 Task: Set the repository access to selected repositories for new dependabot secret in the organization "Mark56711".
Action: Mouse moved to (1133, 88)
Screenshot: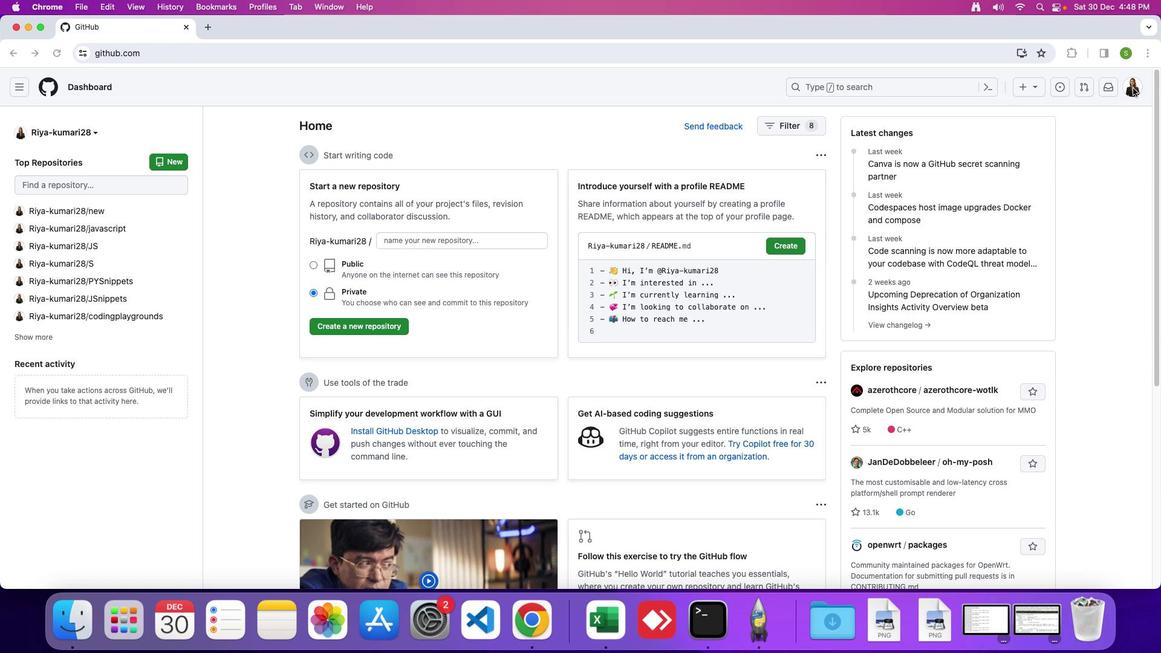 
Action: Mouse pressed left at (1133, 88)
Screenshot: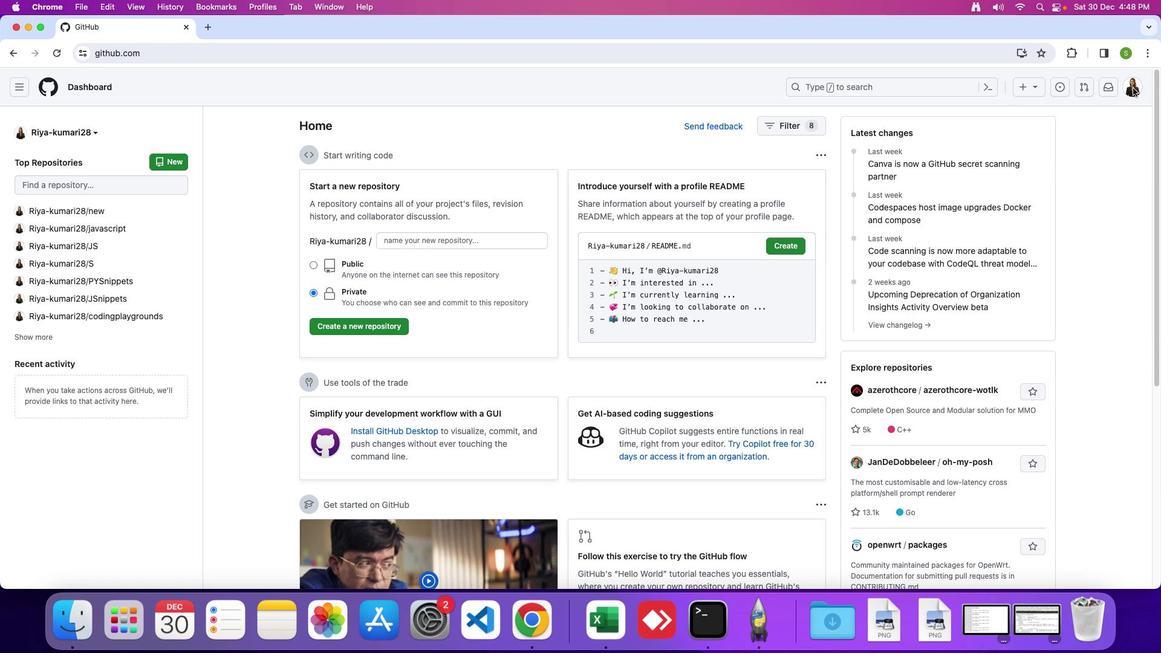 
Action: Mouse moved to (1133, 86)
Screenshot: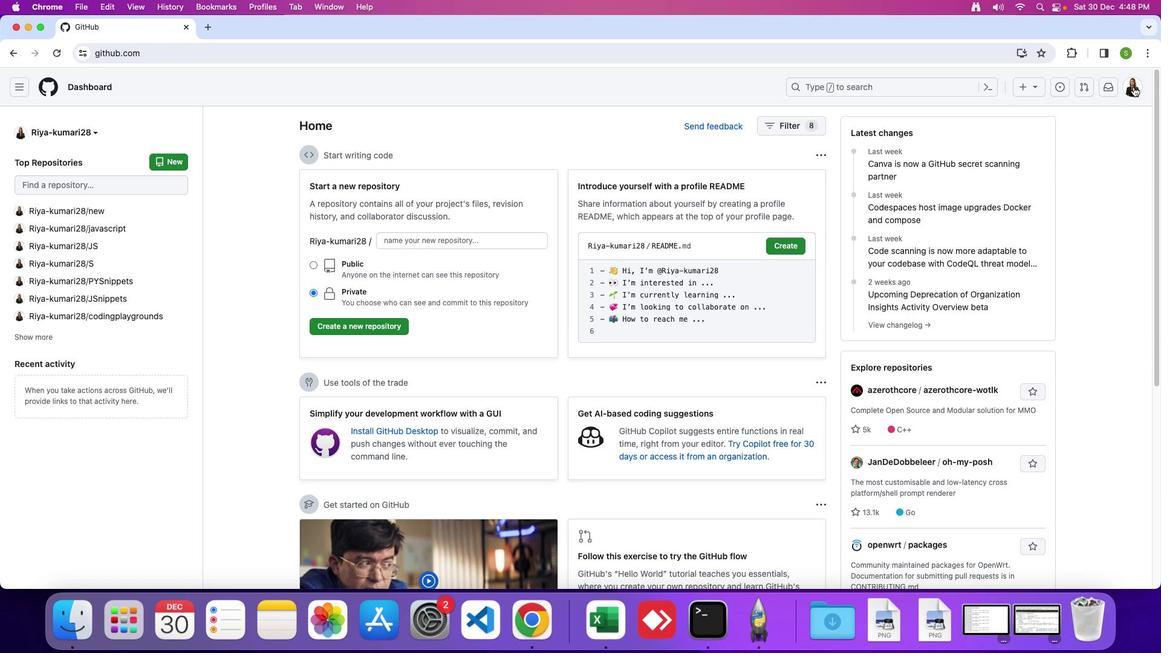 
Action: Mouse pressed left at (1133, 86)
Screenshot: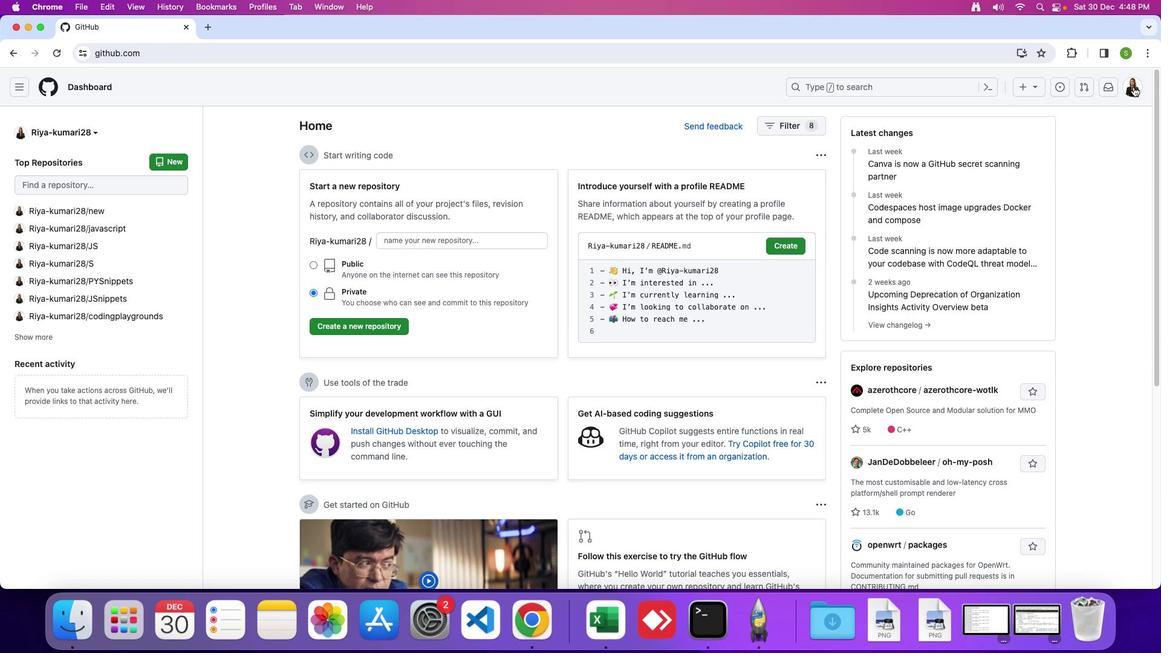 
Action: Mouse moved to (1064, 234)
Screenshot: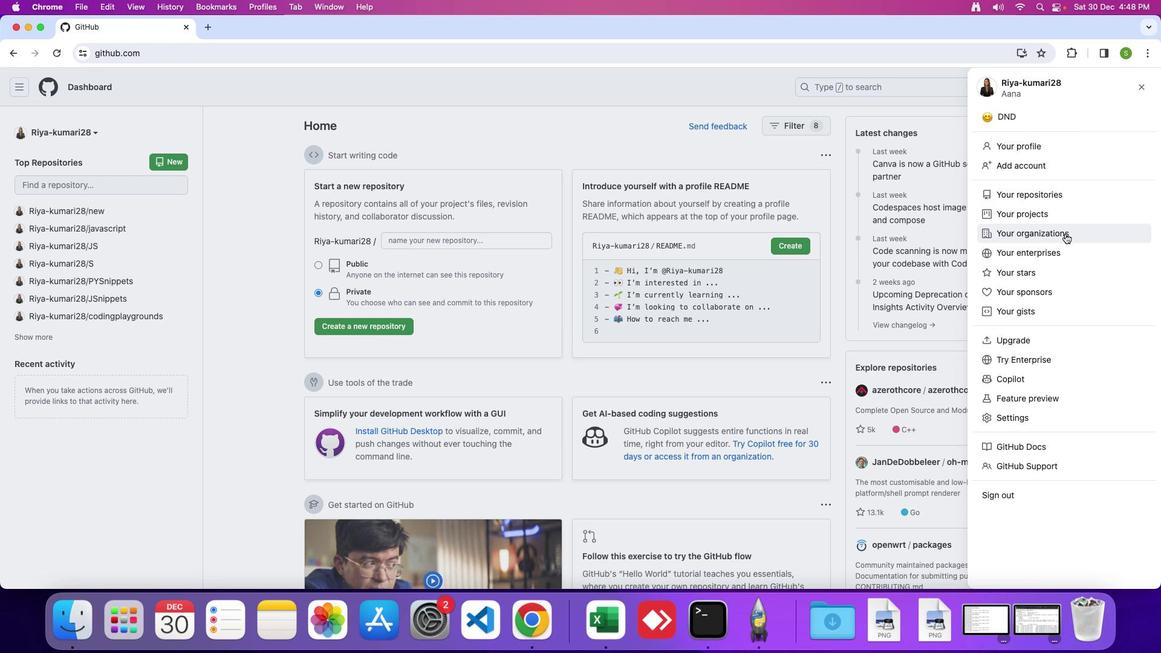 
Action: Mouse pressed left at (1064, 234)
Screenshot: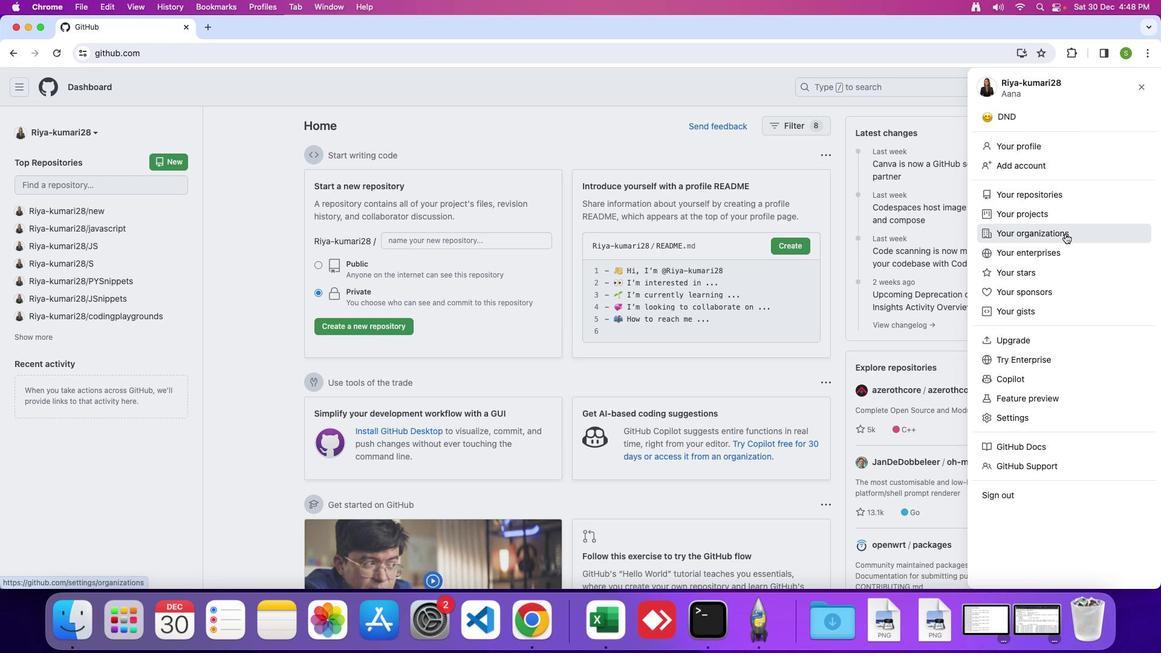 
Action: Mouse moved to (877, 252)
Screenshot: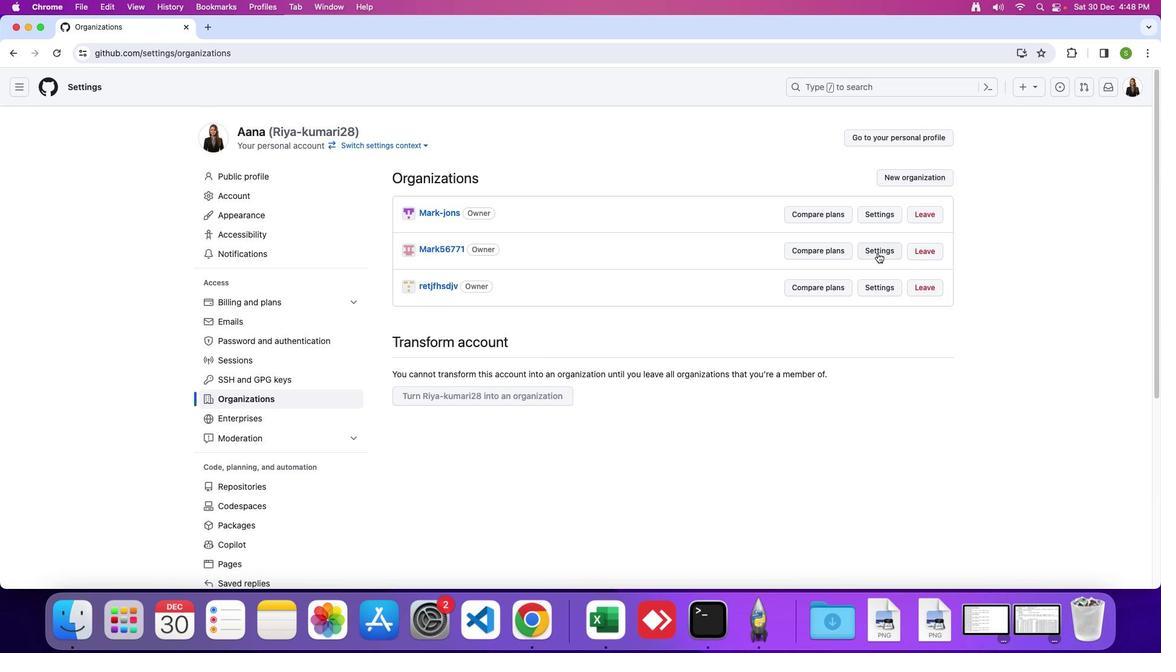 
Action: Mouse pressed left at (877, 252)
Screenshot: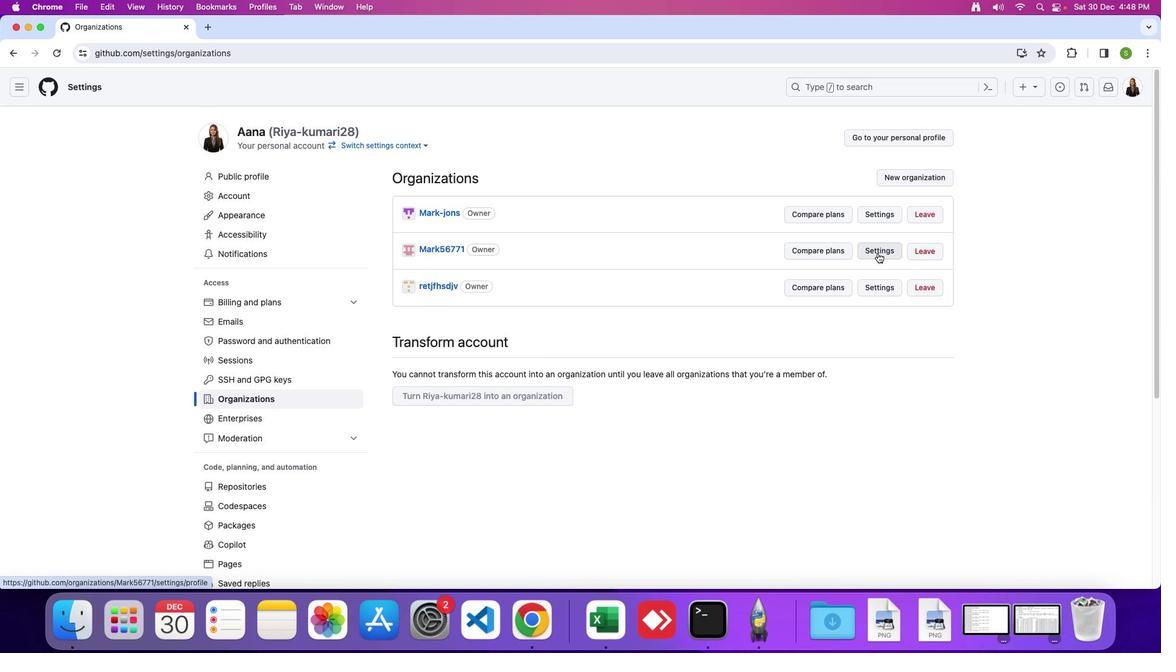 
Action: Mouse moved to (380, 456)
Screenshot: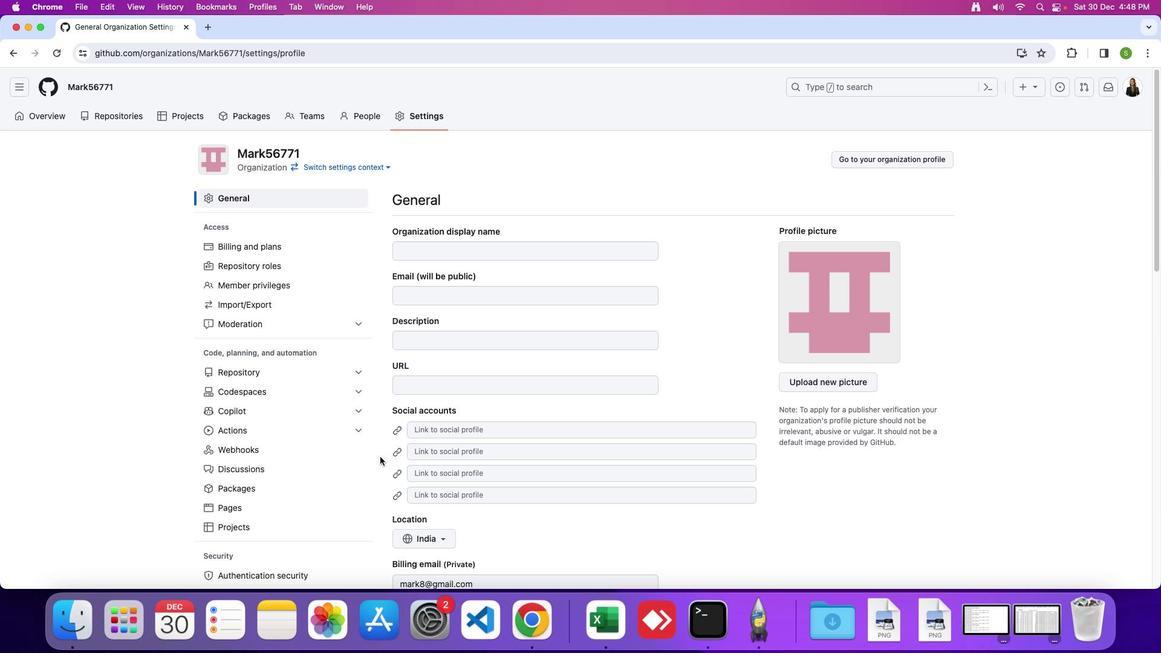 
Action: Mouse scrolled (380, 456) with delta (0, 0)
Screenshot: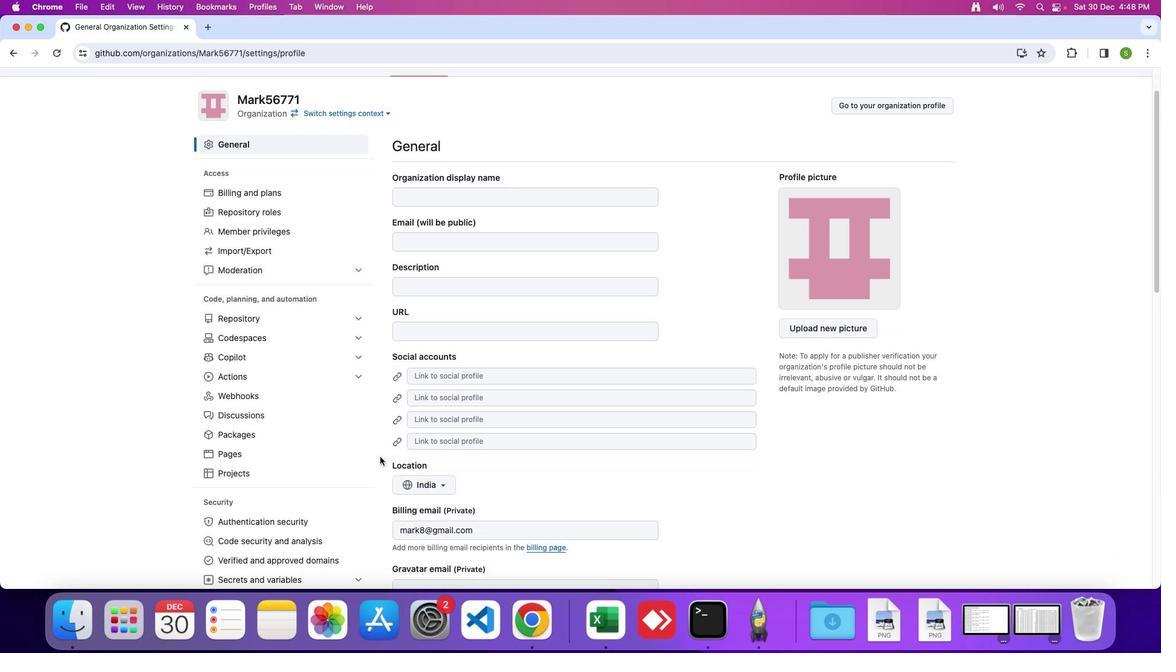 
Action: Mouse scrolled (380, 456) with delta (0, 0)
Screenshot: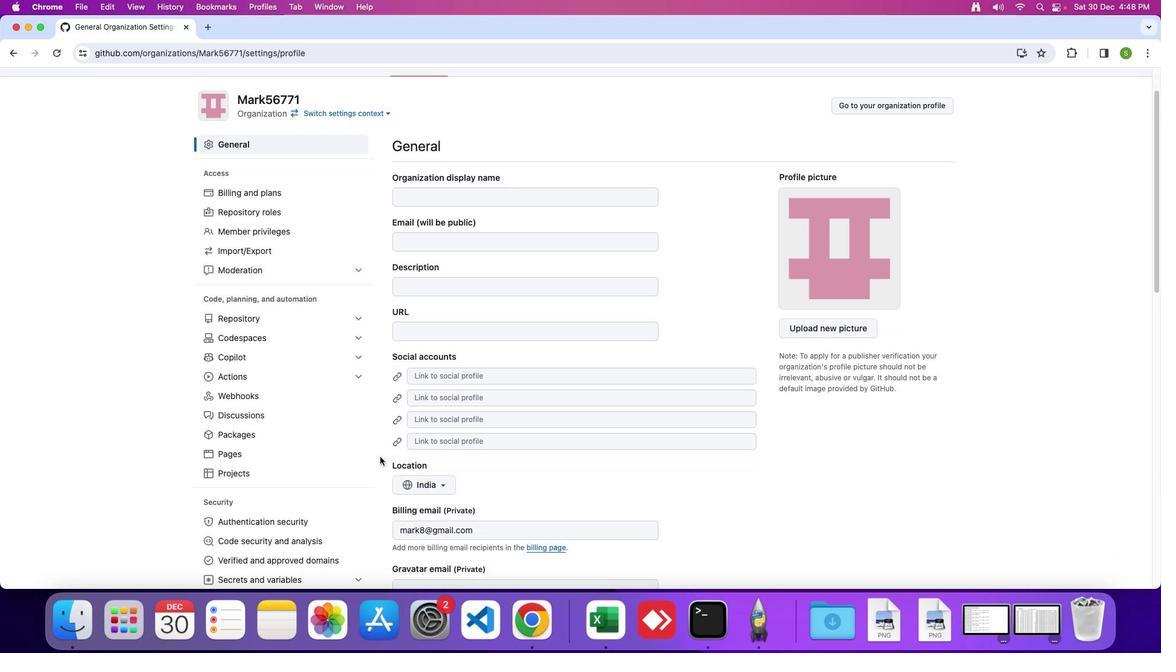 
Action: Mouse scrolled (380, 456) with delta (0, -2)
Screenshot: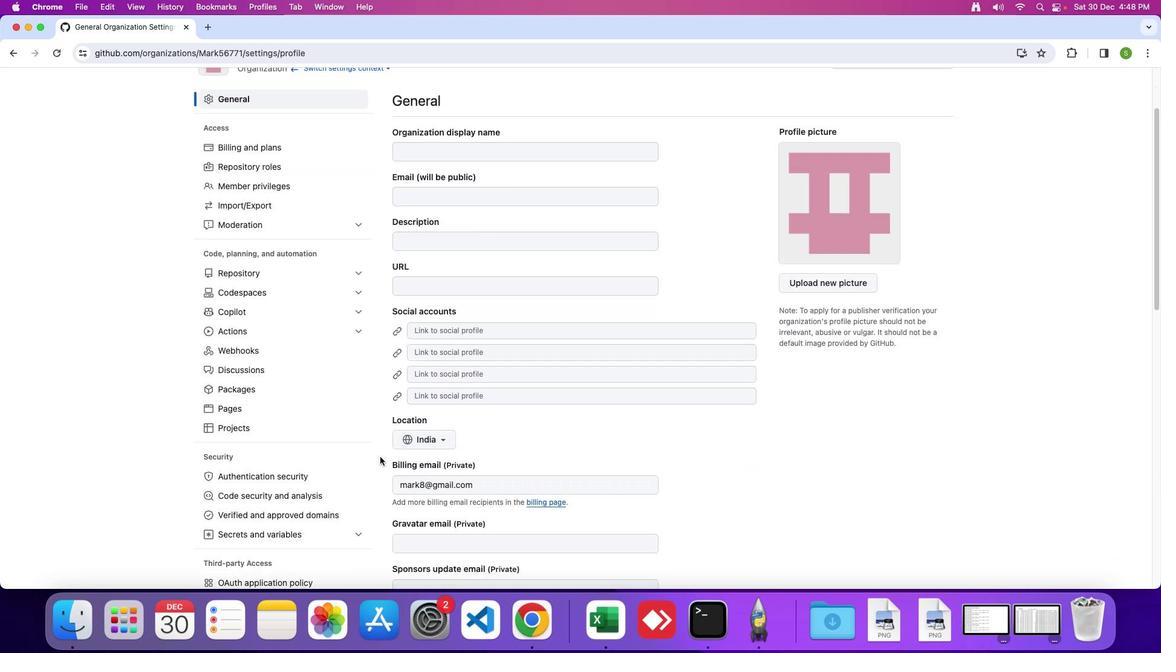 
Action: Mouse scrolled (380, 456) with delta (0, 0)
Screenshot: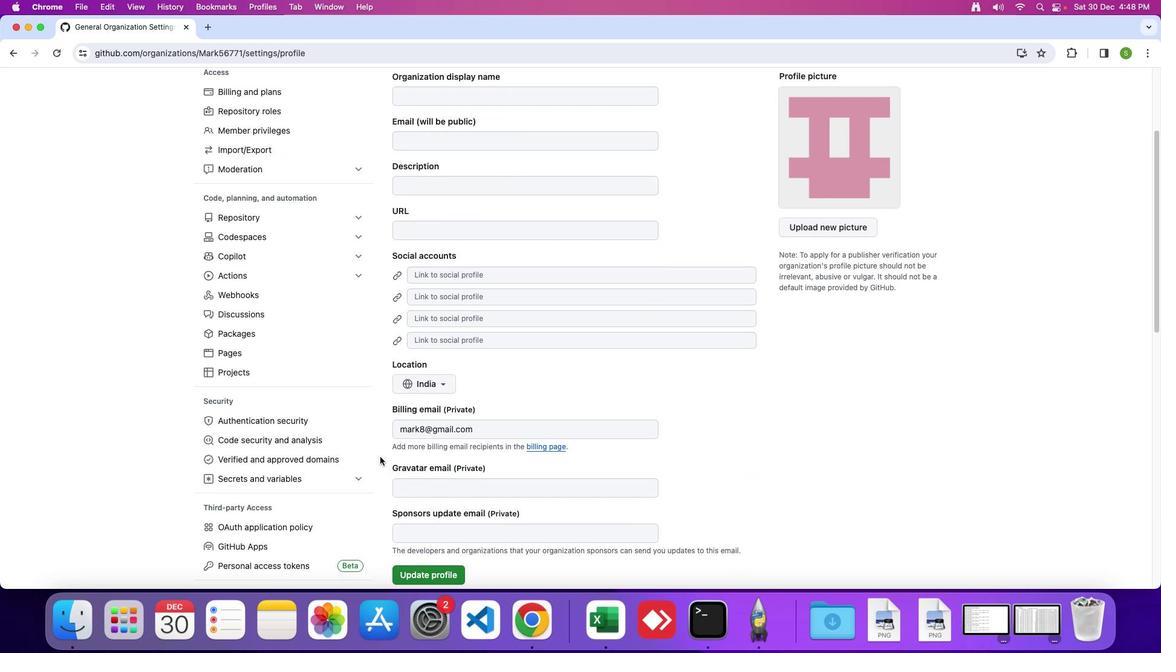 
Action: Mouse scrolled (380, 456) with delta (0, 0)
Screenshot: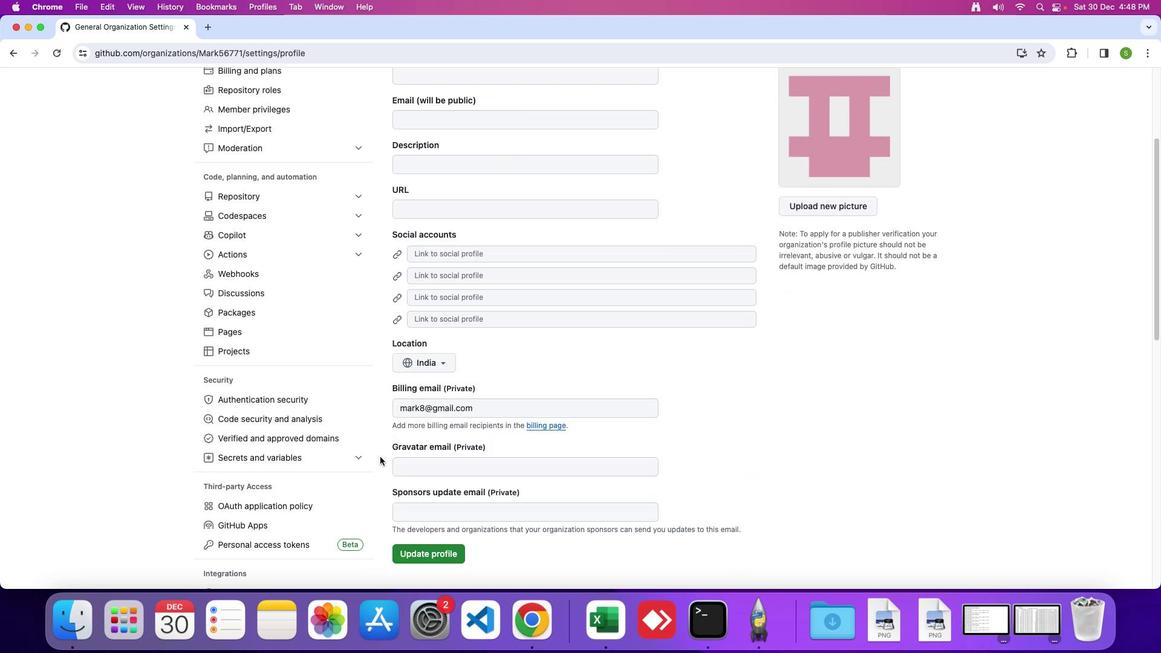 
Action: Mouse scrolled (380, 456) with delta (0, -1)
Screenshot: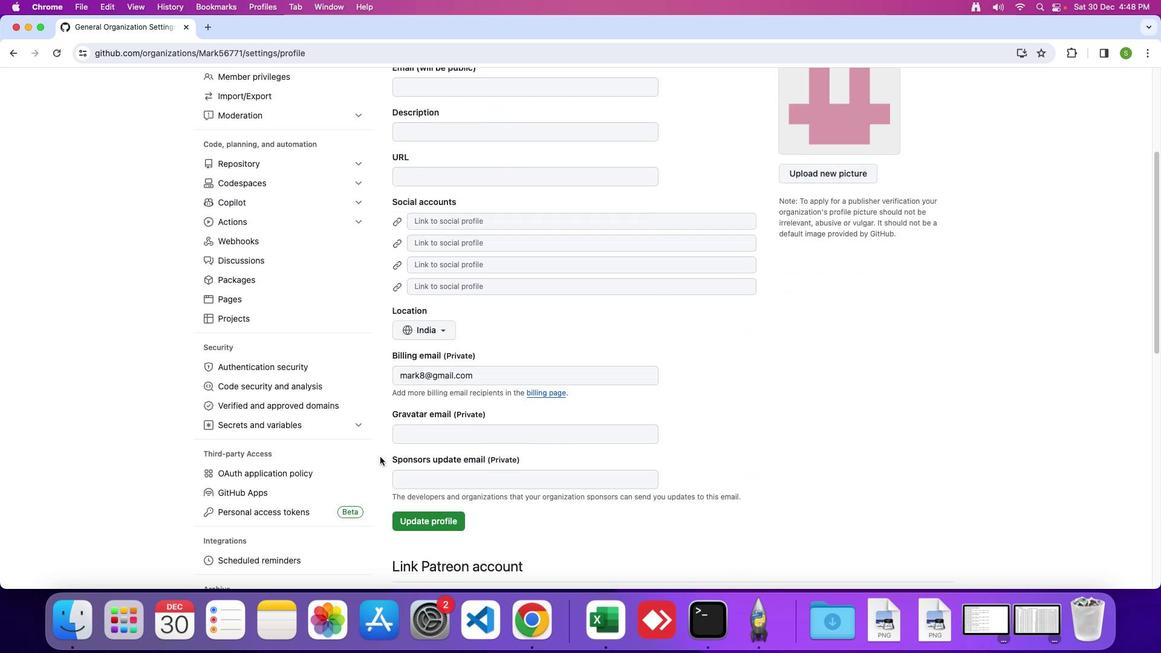 
Action: Mouse scrolled (380, 456) with delta (0, -1)
Screenshot: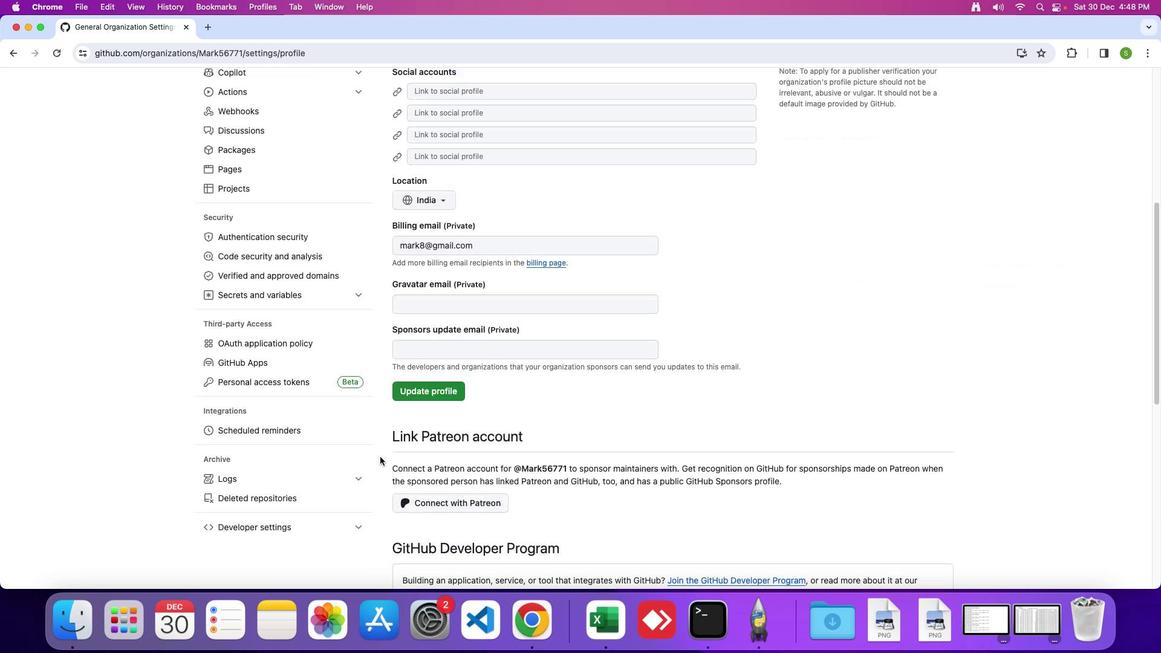 
Action: Mouse moved to (359, 277)
Screenshot: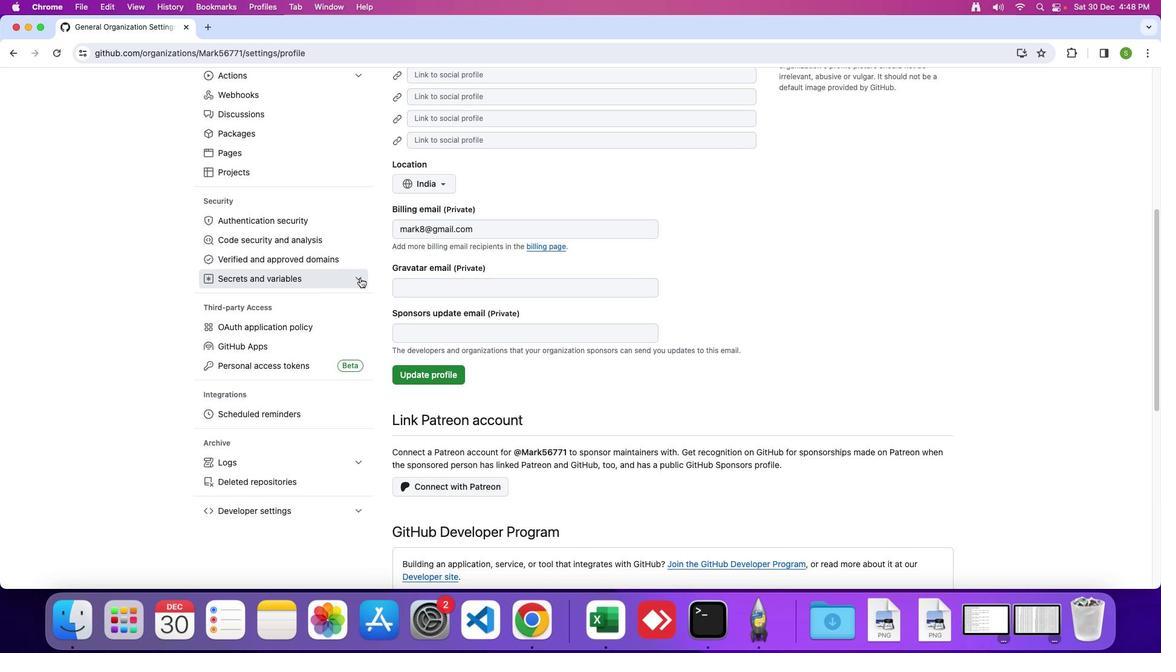 
Action: Mouse pressed left at (359, 277)
Screenshot: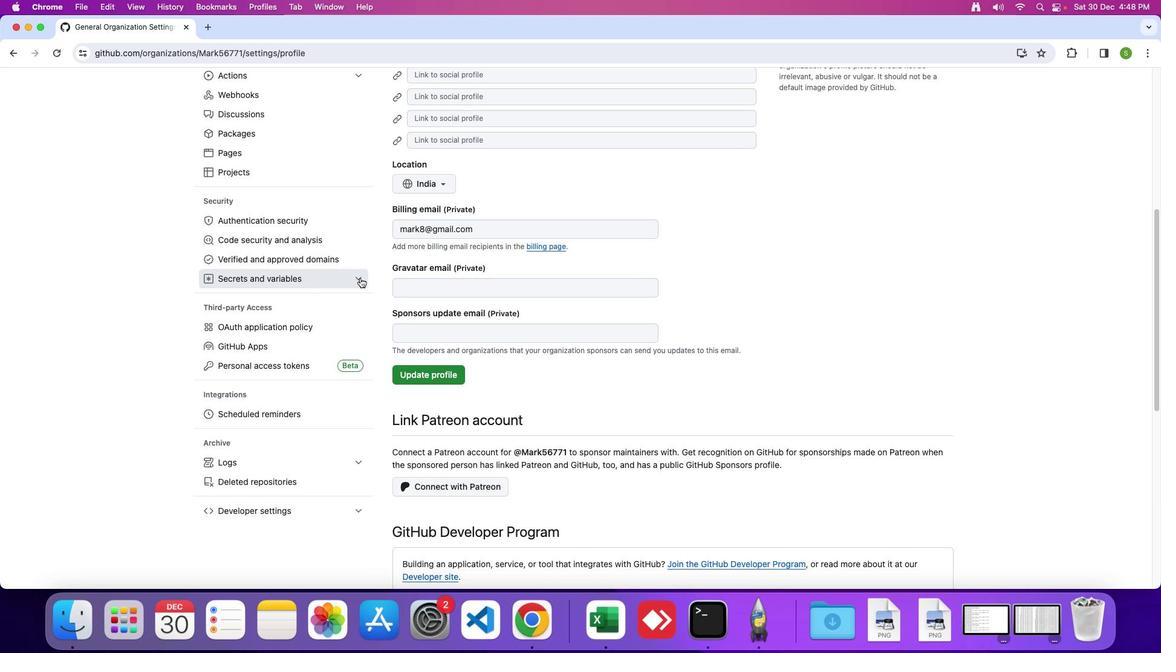 
Action: Mouse moved to (341, 340)
Screenshot: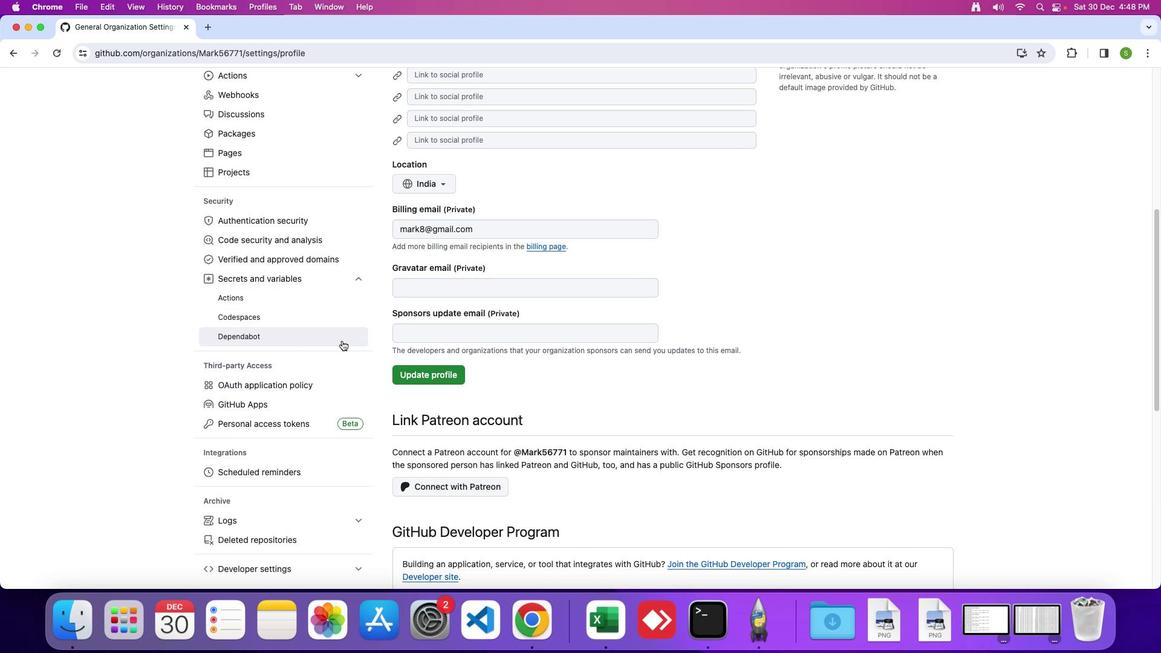 
Action: Mouse pressed left at (341, 340)
Screenshot: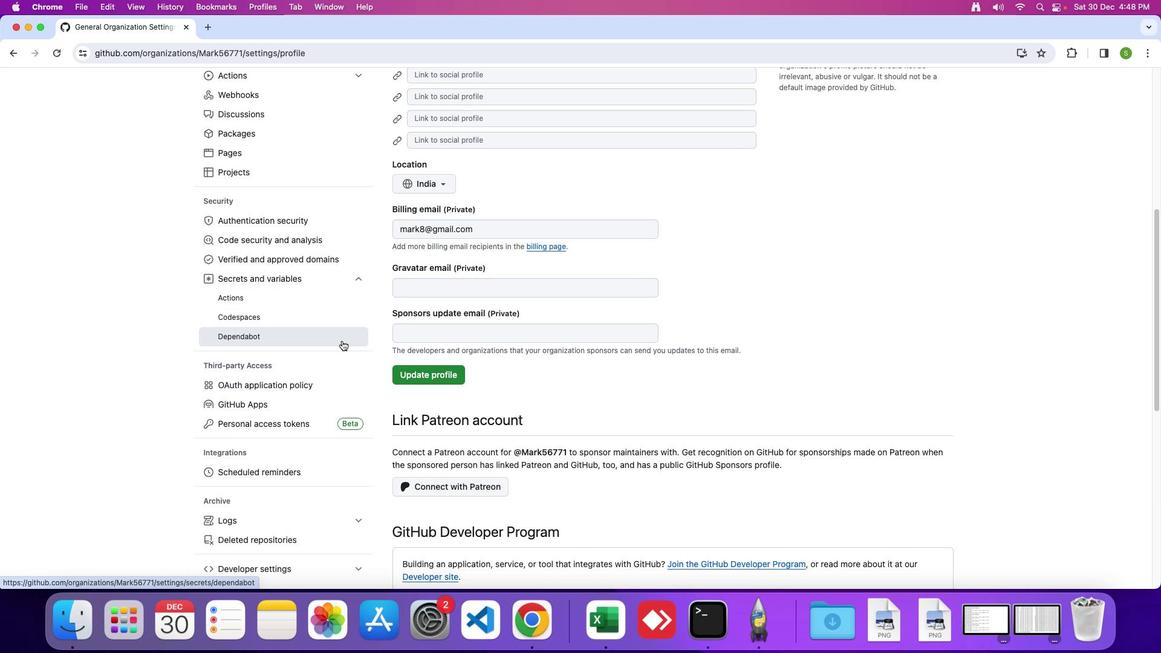 
Action: Mouse moved to (637, 363)
Screenshot: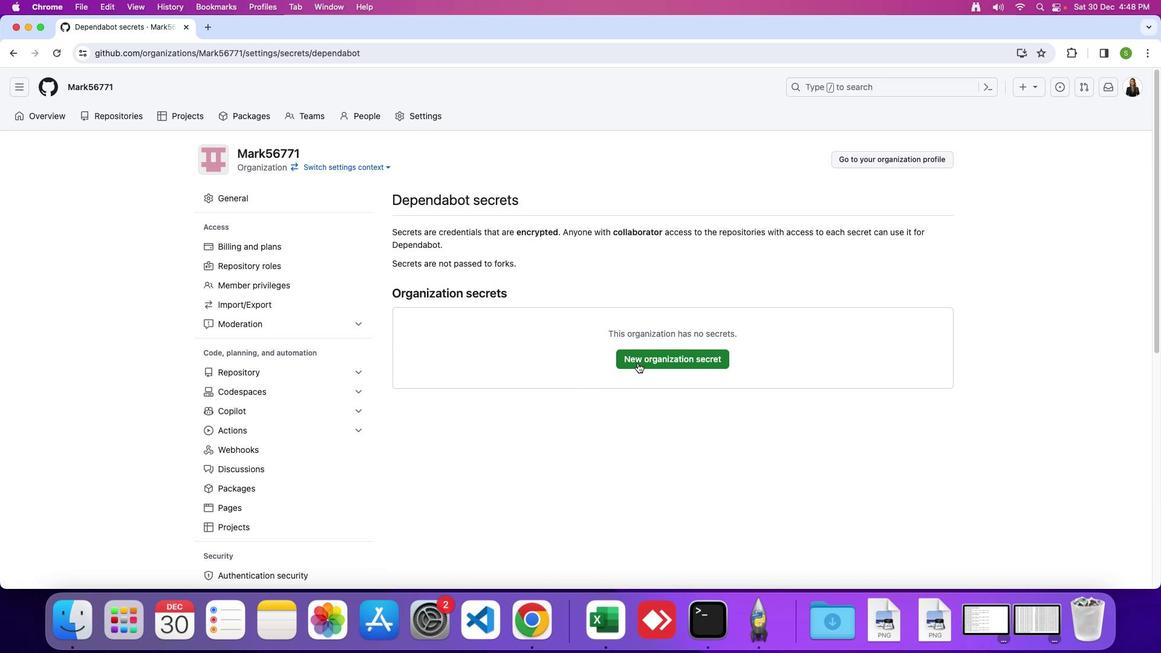 
Action: Mouse pressed left at (637, 363)
Screenshot: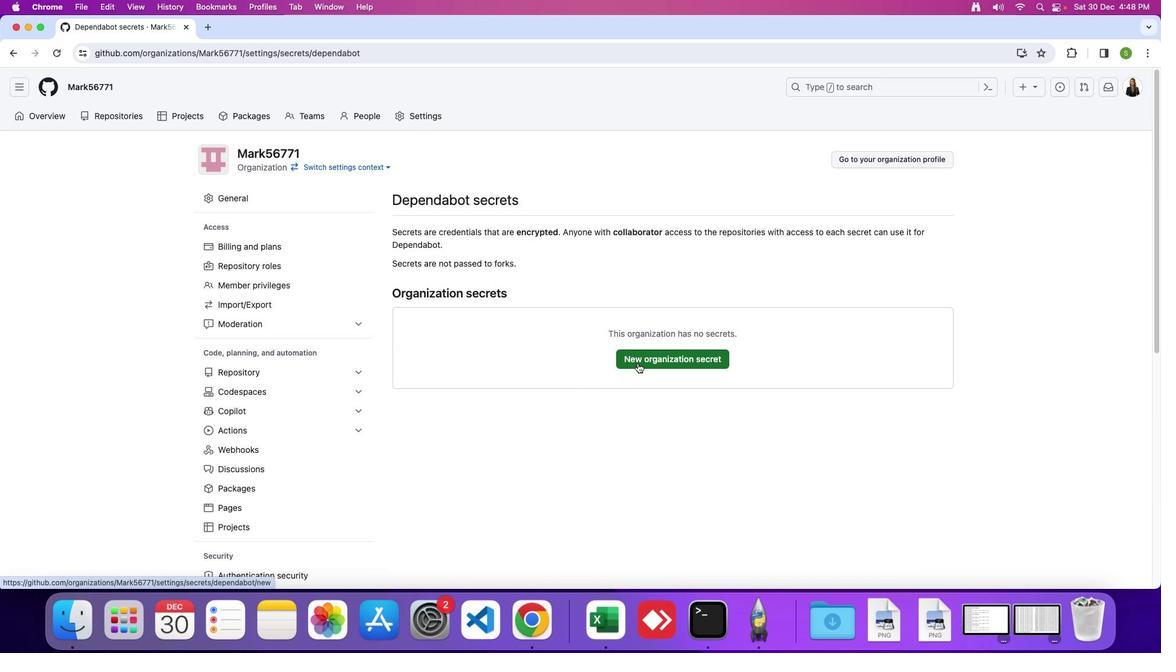 
Action: Mouse moved to (802, 489)
Screenshot: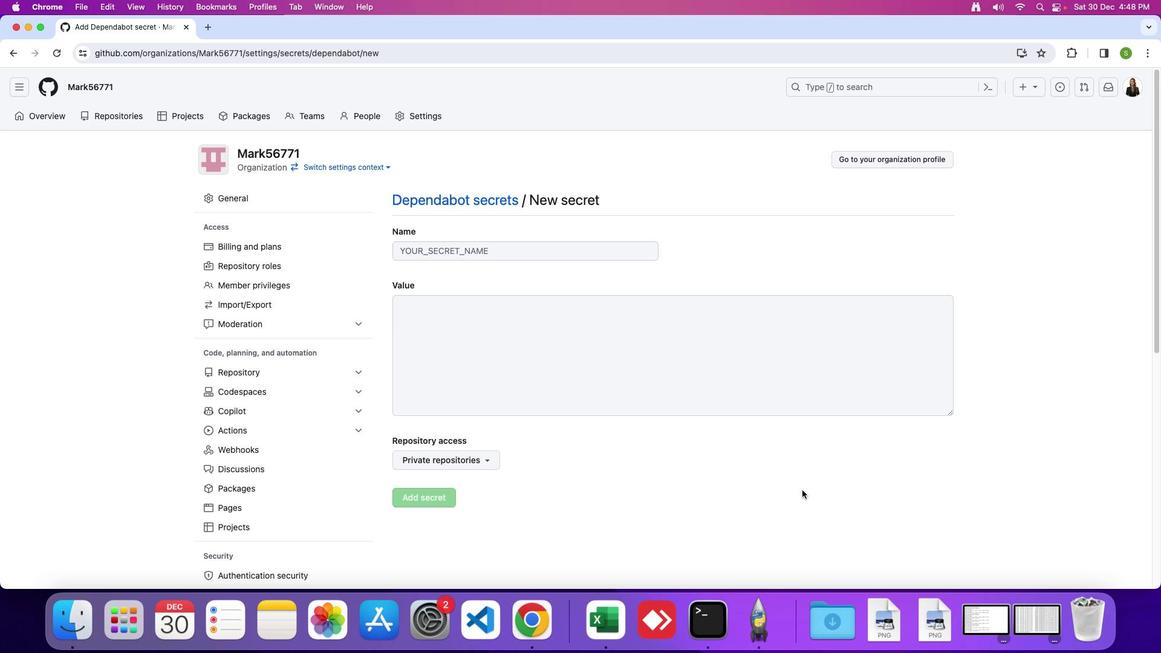 
Action: Mouse scrolled (802, 489) with delta (0, 0)
Screenshot: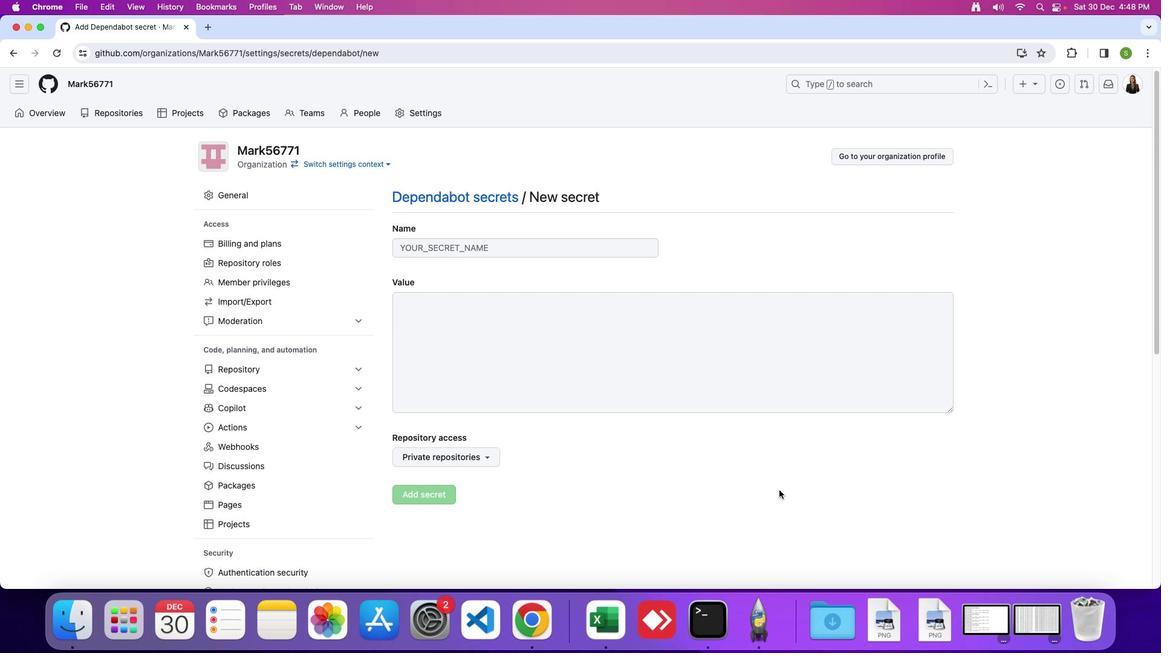 
Action: Mouse scrolled (802, 489) with delta (0, 0)
Screenshot: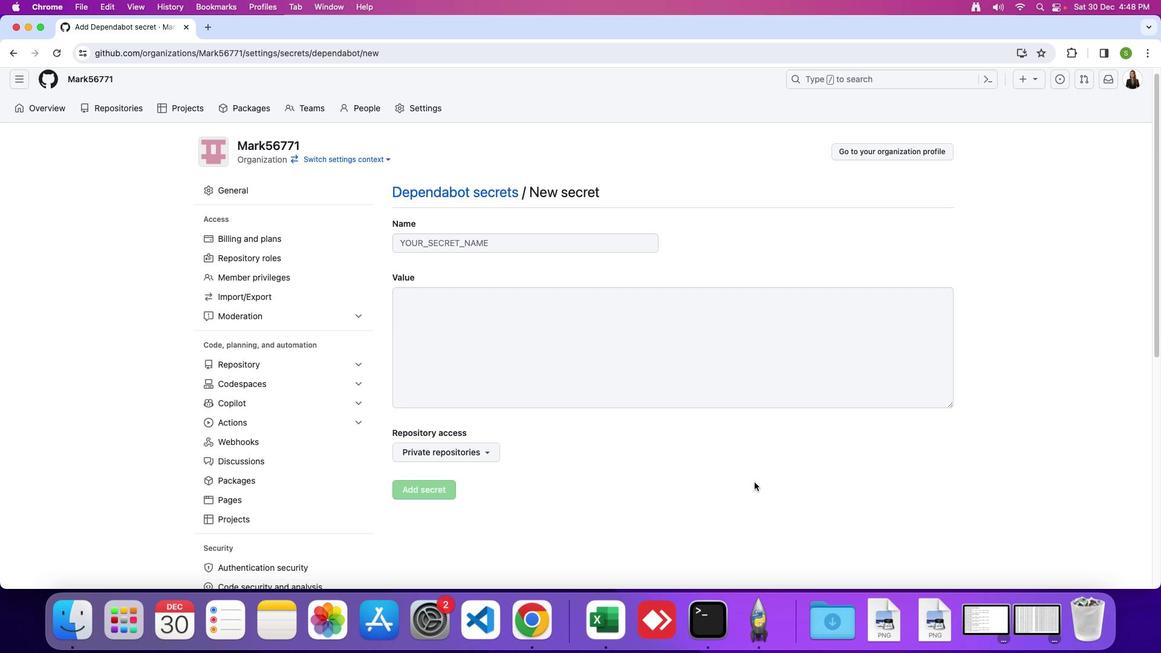 
Action: Mouse moved to (490, 437)
Screenshot: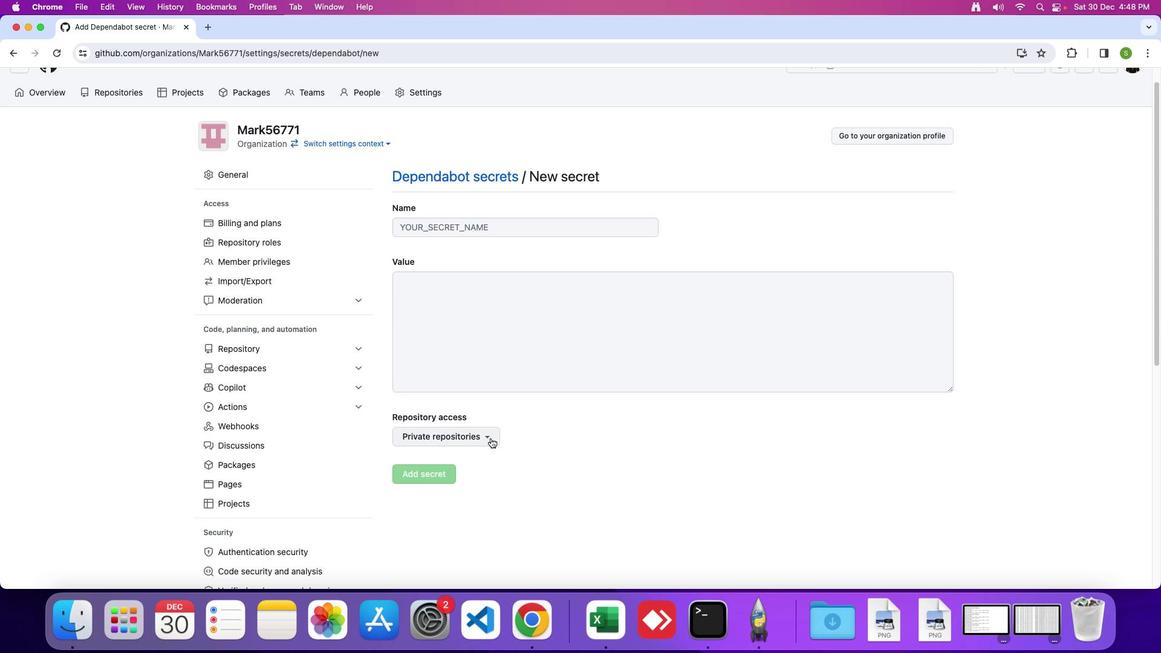 
Action: Mouse pressed left at (490, 437)
Screenshot: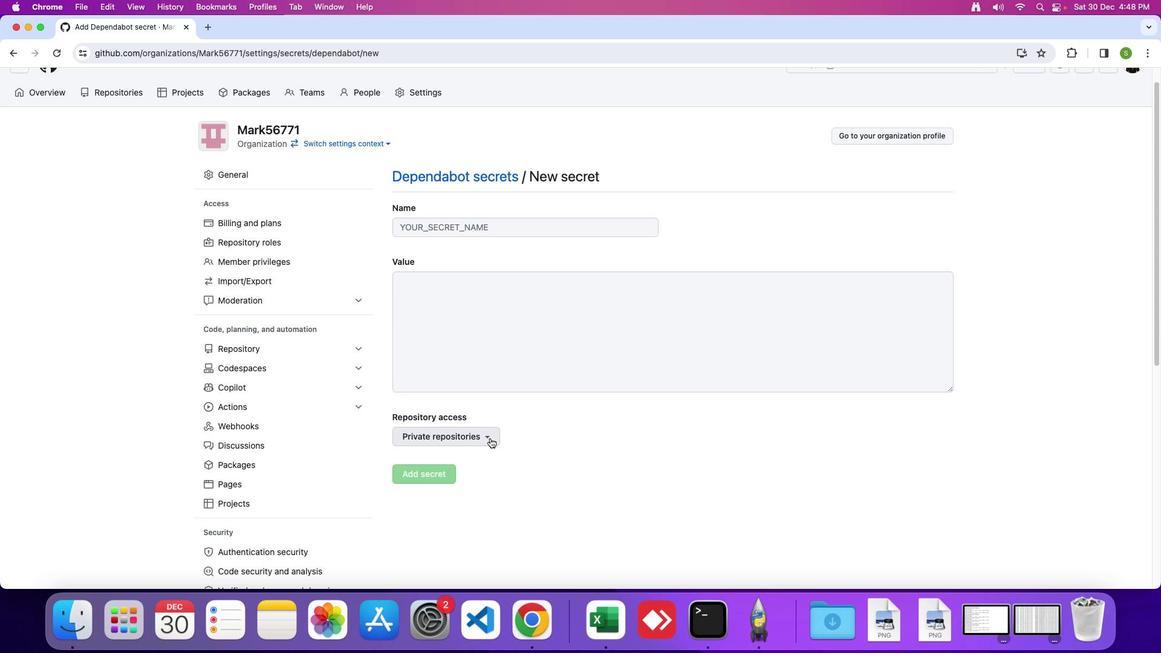 
Action: Mouse moved to (475, 556)
Screenshot: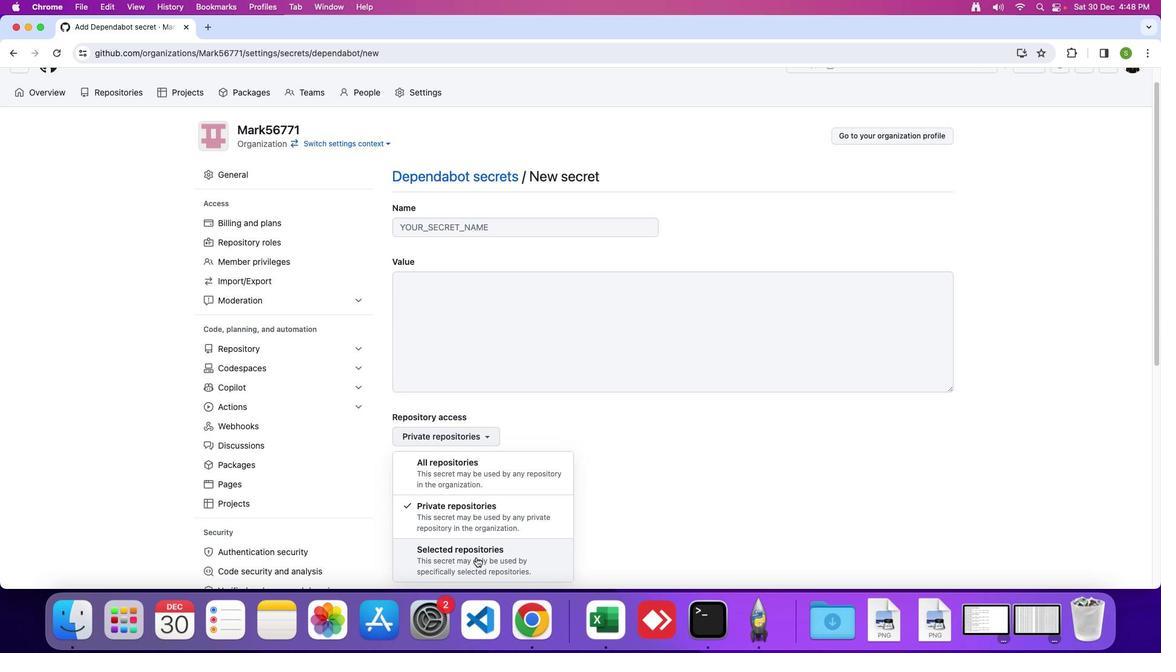 
Action: Mouse pressed left at (475, 556)
Screenshot: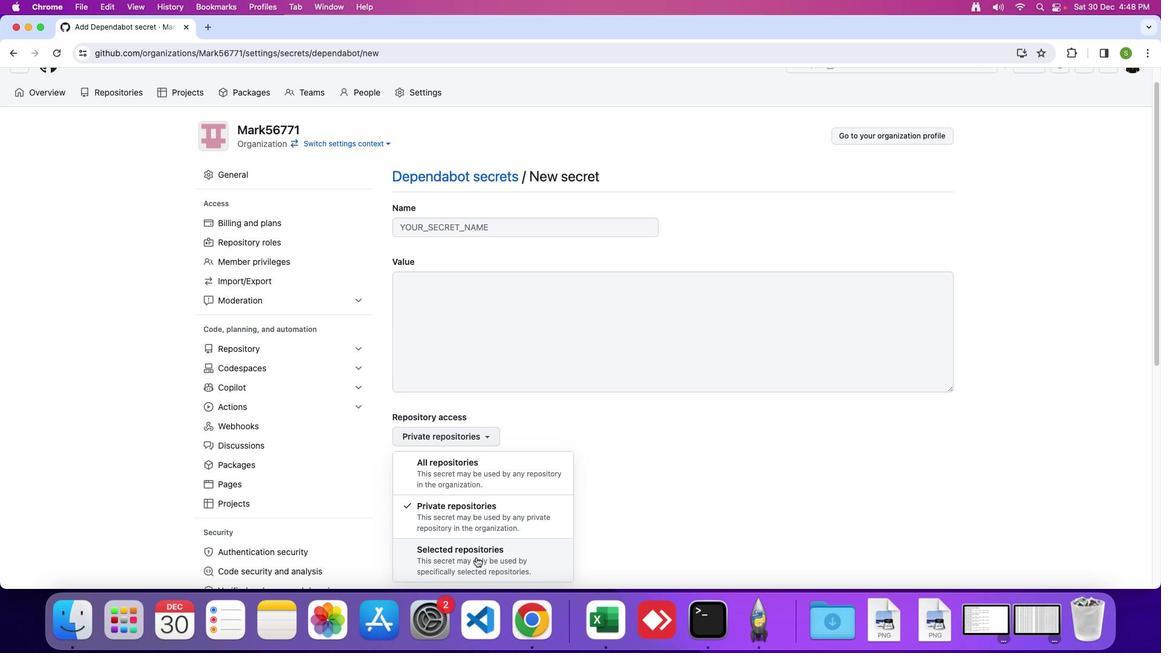 
